 Task: Open settings.json of ignored settings.
Action: Mouse moved to (9, 469)
Screenshot: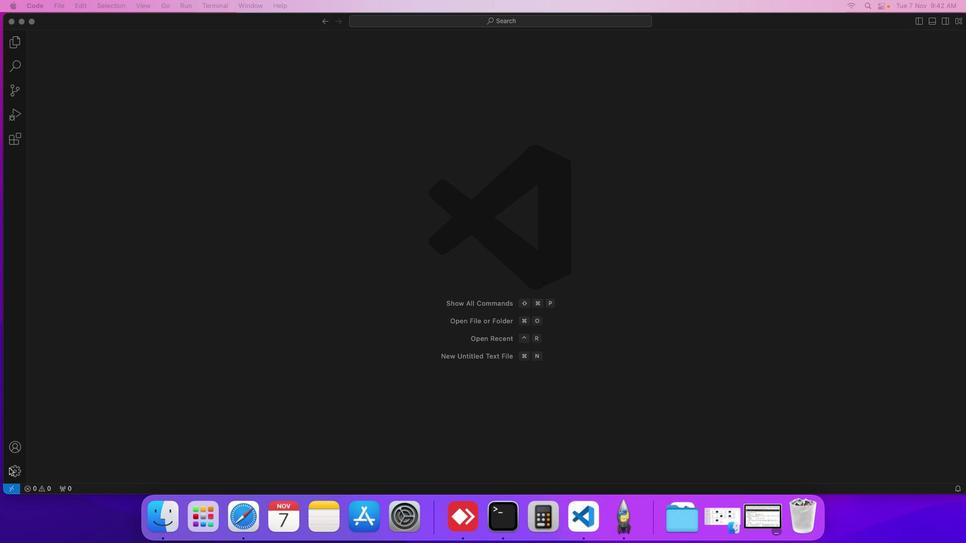 
Action: Mouse pressed left at (9, 469)
Screenshot: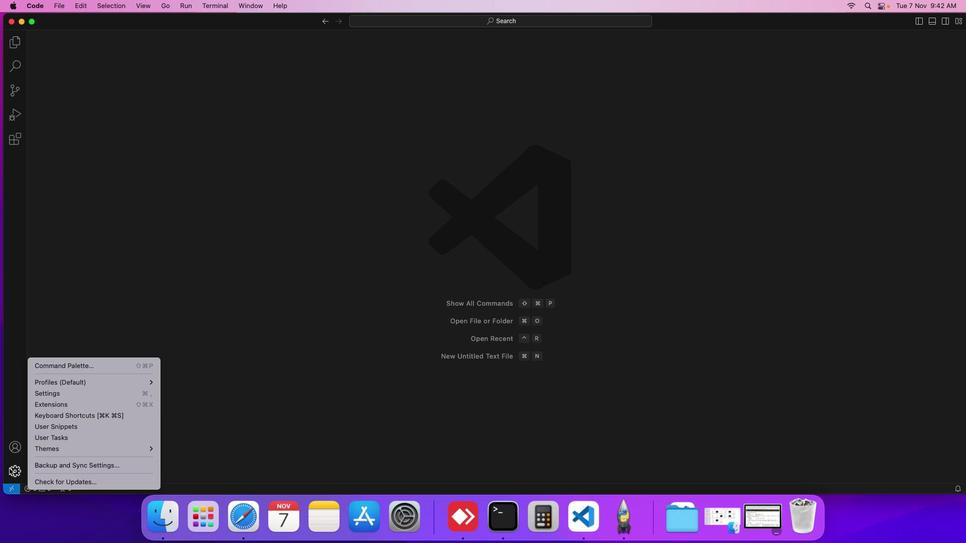 
Action: Mouse moved to (40, 397)
Screenshot: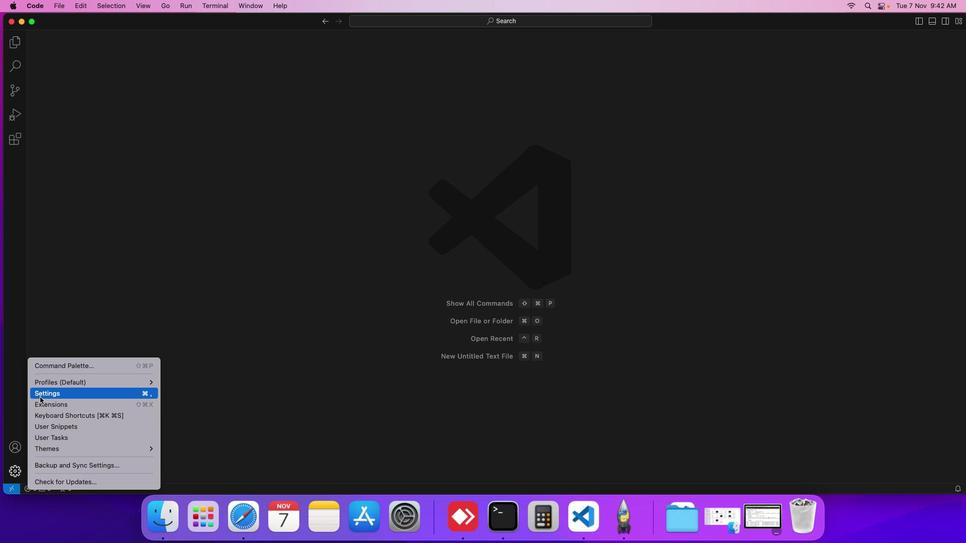 
Action: Mouse pressed left at (40, 397)
Screenshot: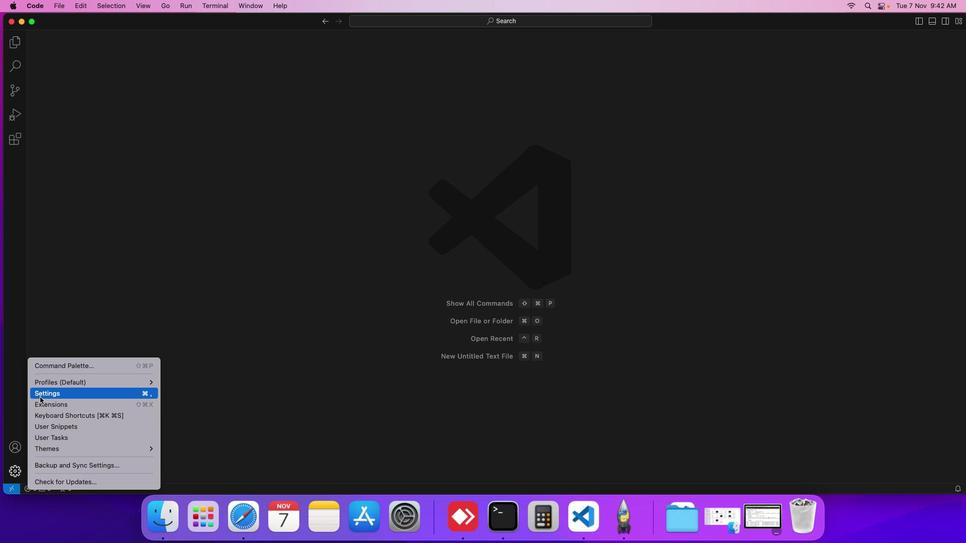 
Action: Mouse moved to (249, 156)
Screenshot: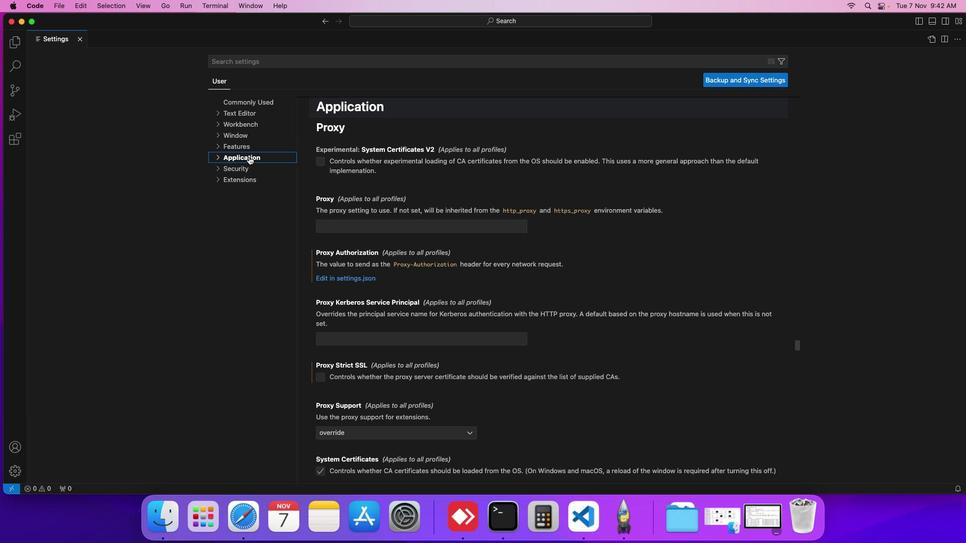
Action: Mouse pressed left at (249, 156)
Screenshot: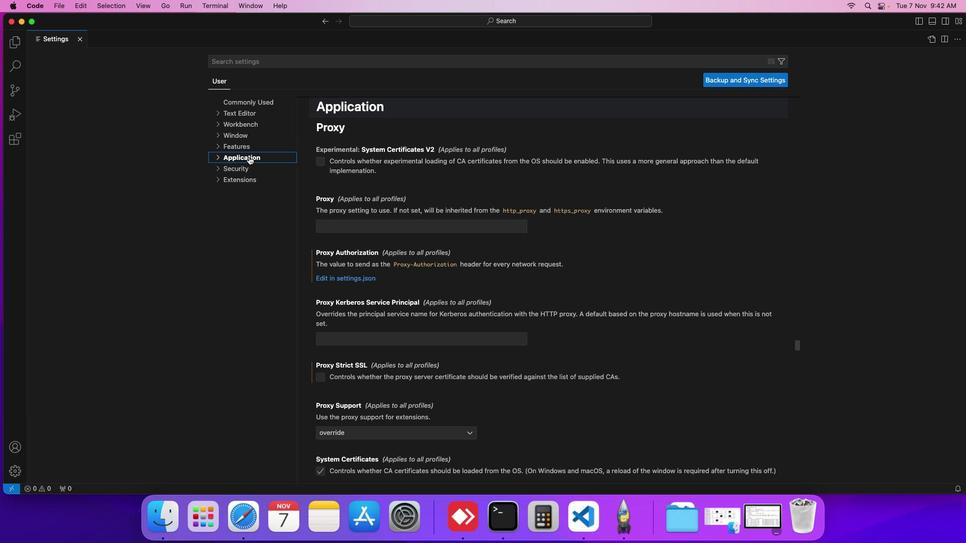 
Action: Mouse moved to (251, 211)
Screenshot: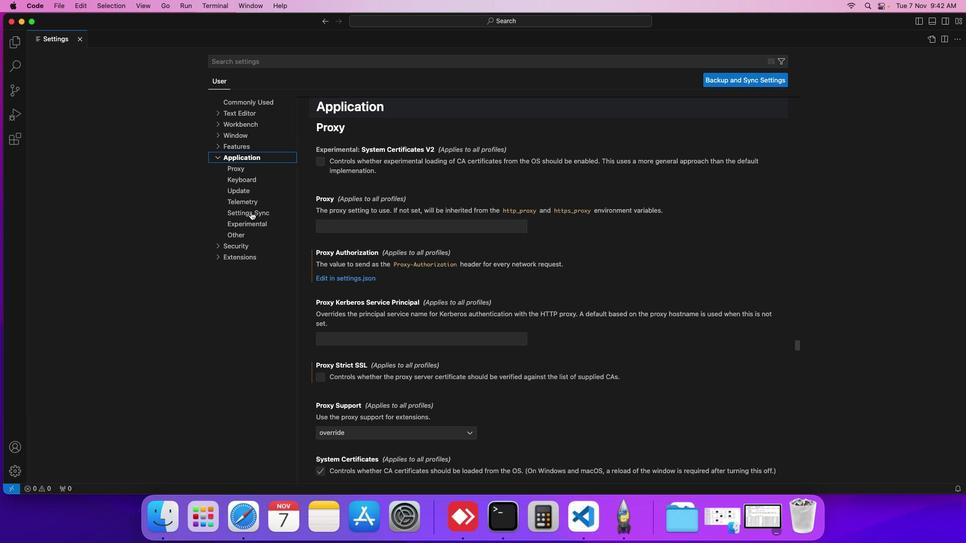 
Action: Mouse pressed left at (251, 211)
Screenshot: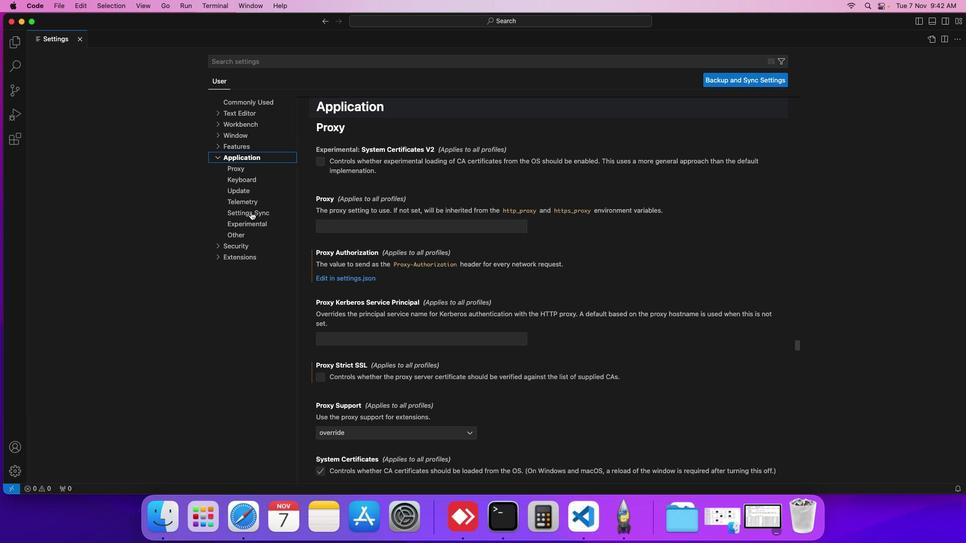 
Action: Mouse moved to (349, 204)
Screenshot: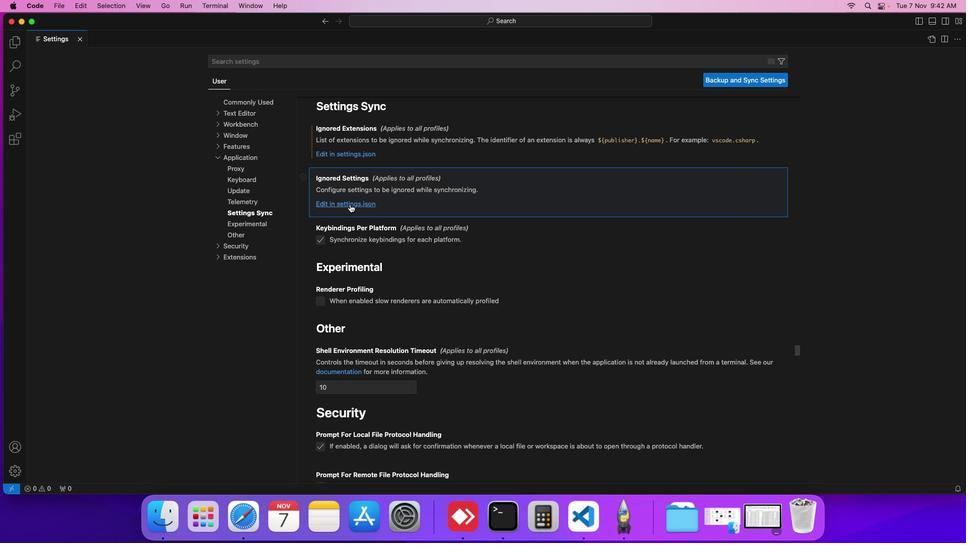 
Action: Mouse pressed left at (349, 204)
Screenshot: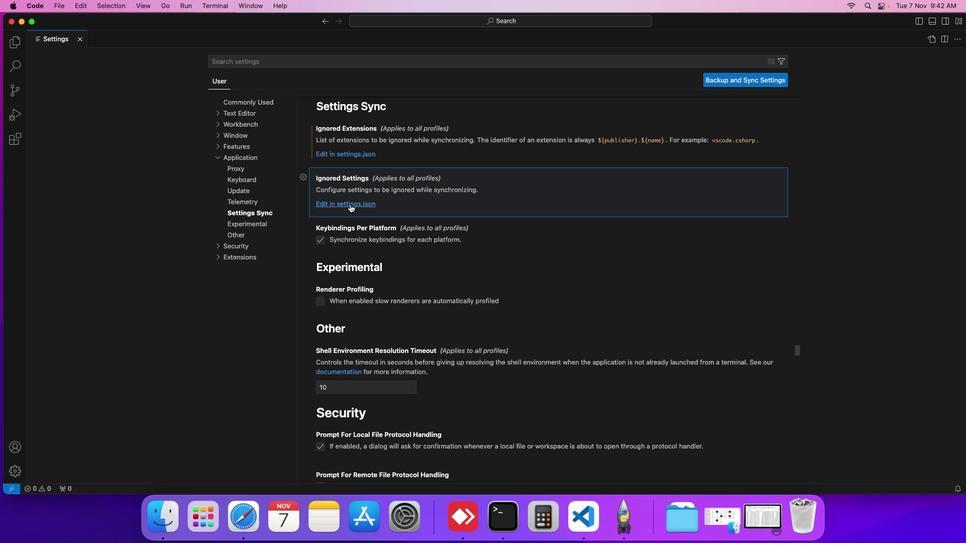 
Action: Mouse moved to (527, 221)
Screenshot: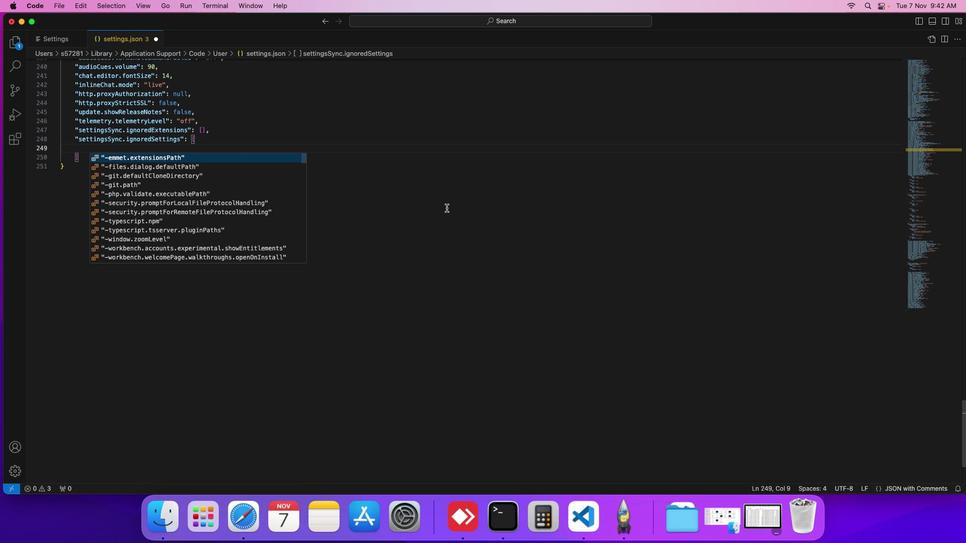 
